 Task: Write profile headline "Software Engineer at DoorDash".
Action: Mouse moved to (702, 86)
Screenshot: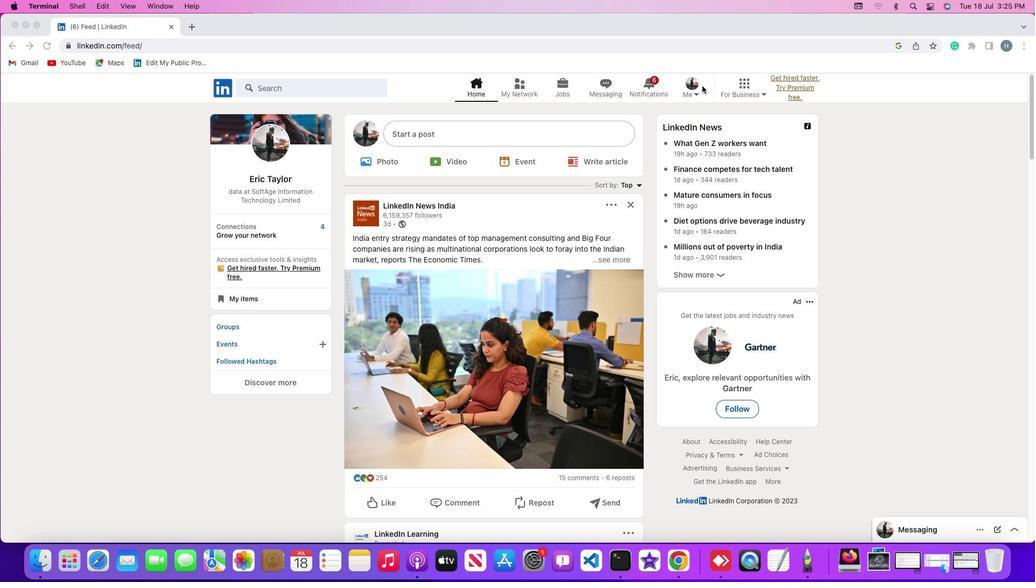 
Action: Mouse pressed left at (702, 86)
Screenshot: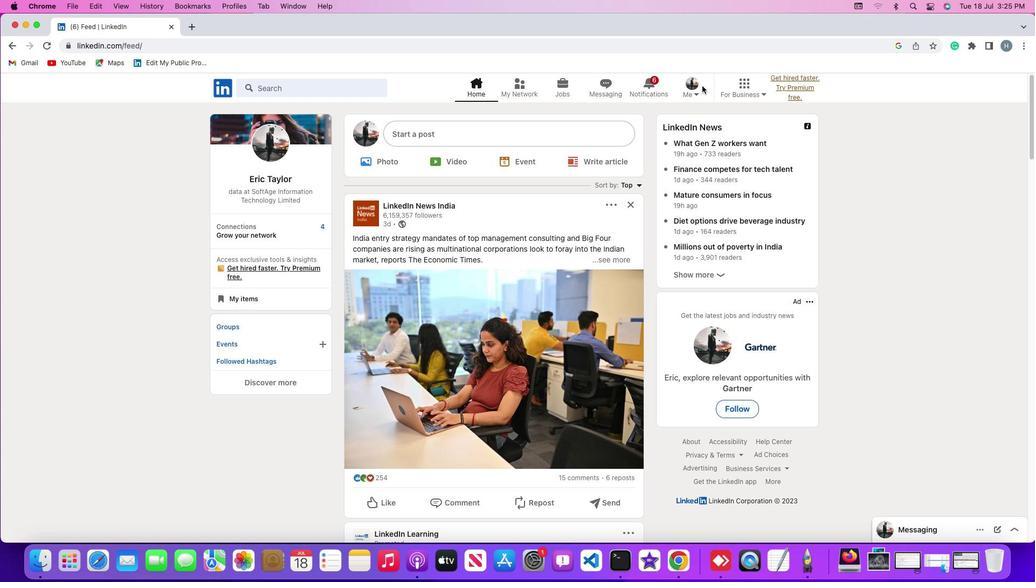 
Action: Mouse moved to (697, 92)
Screenshot: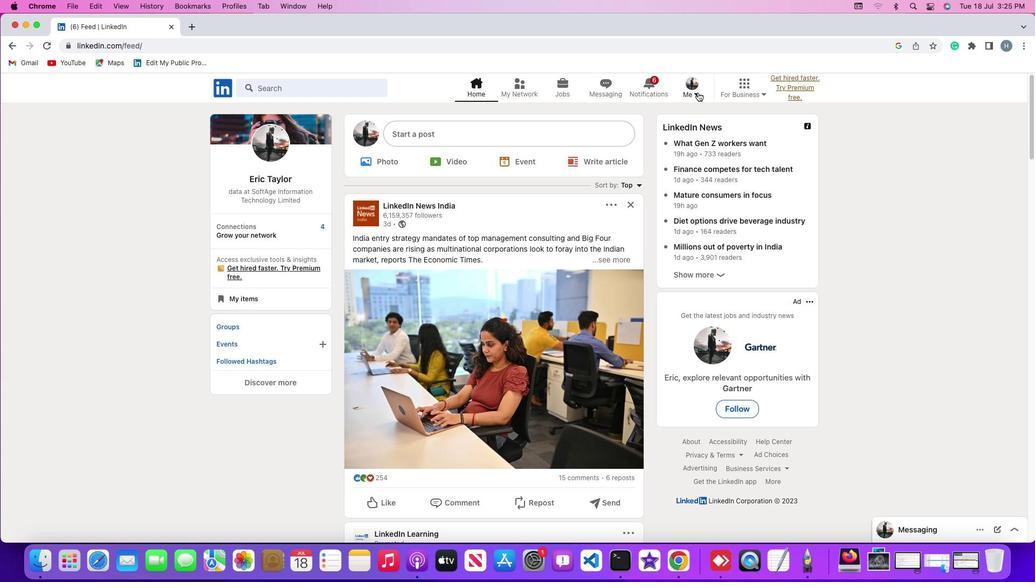 
Action: Mouse pressed left at (697, 92)
Screenshot: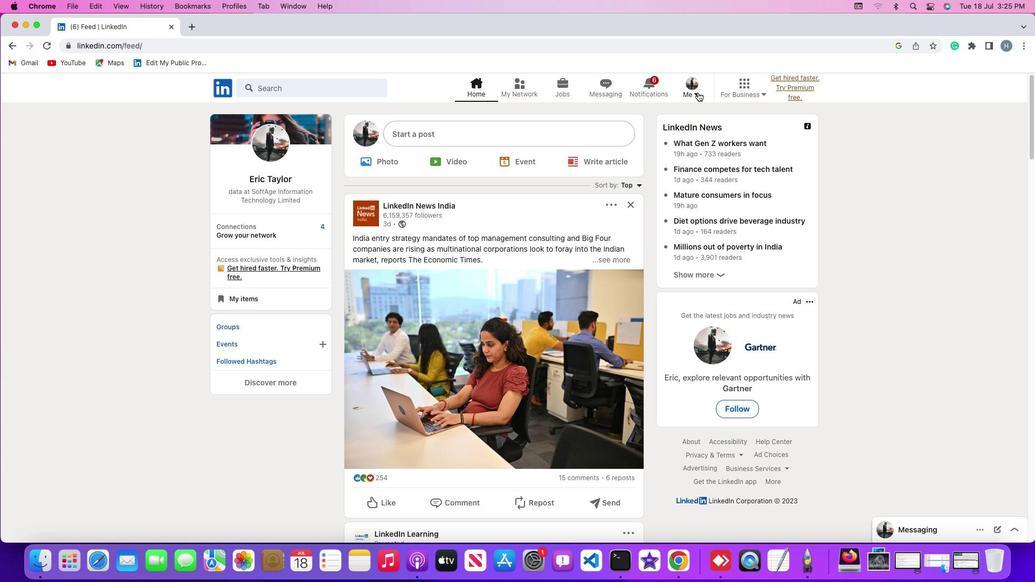 
Action: Mouse moved to (654, 153)
Screenshot: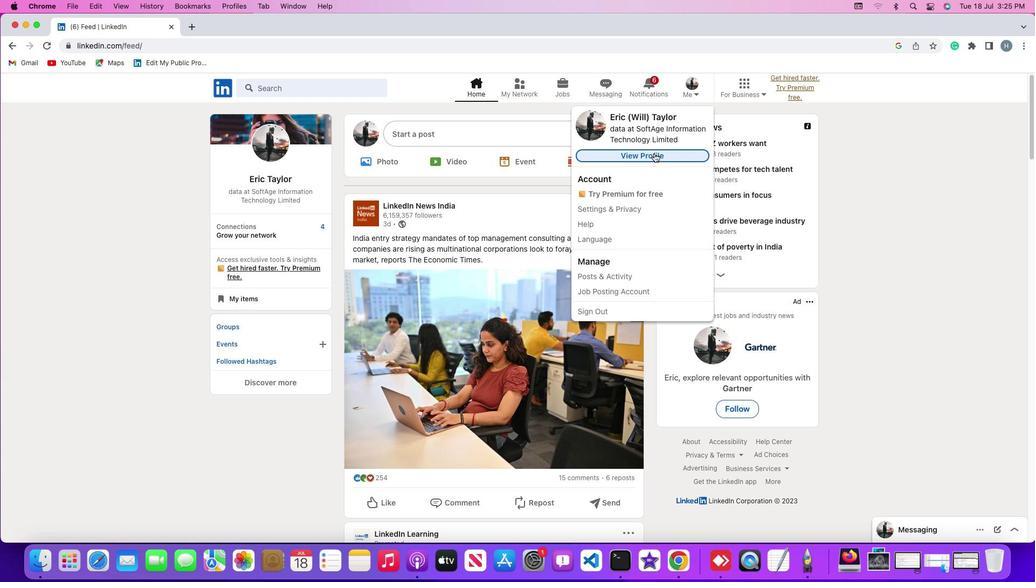 
Action: Mouse pressed left at (654, 153)
Screenshot: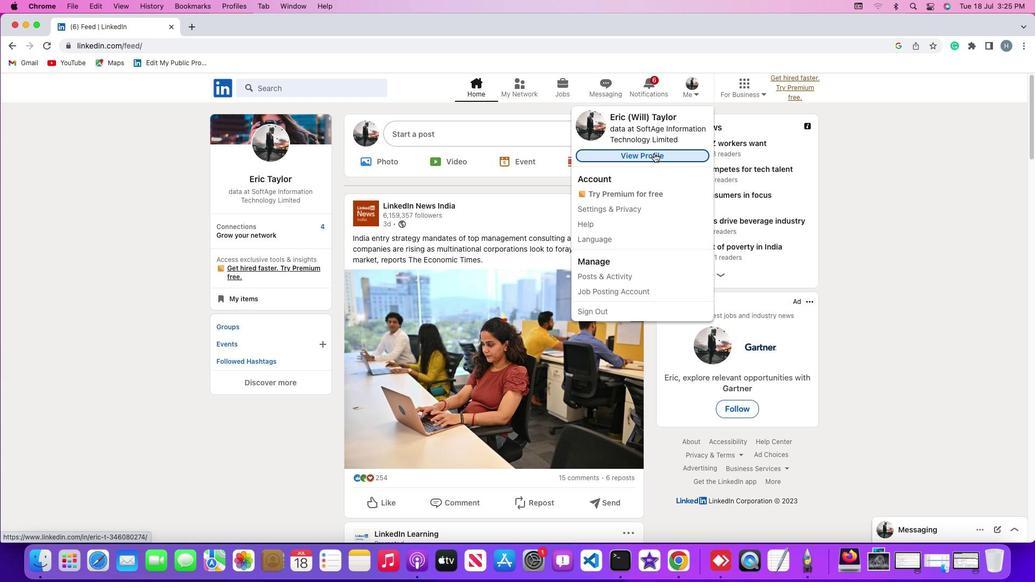 
Action: Mouse moved to (341, 328)
Screenshot: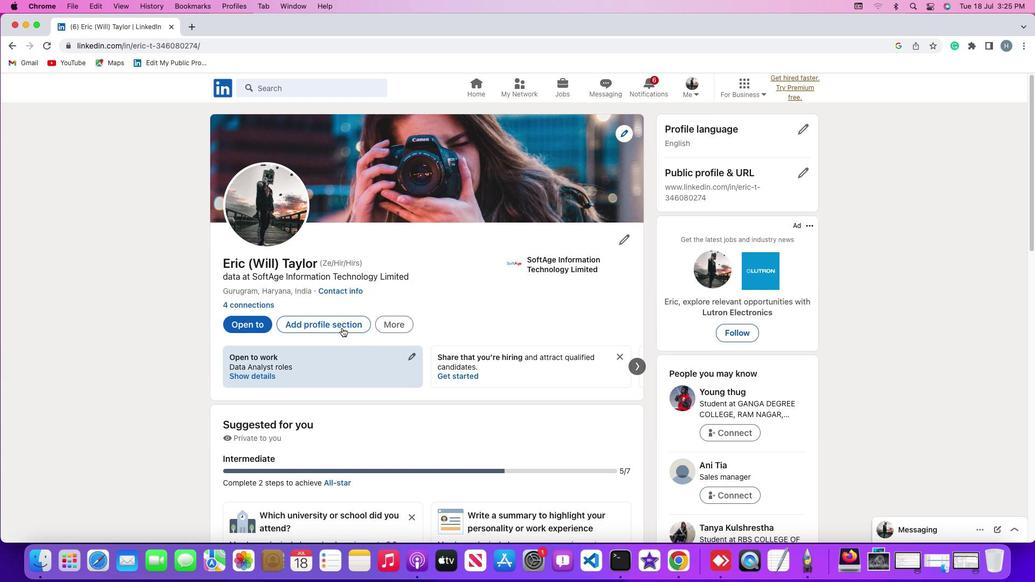 
Action: Mouse pressed left at (341, 328)
Screenshot: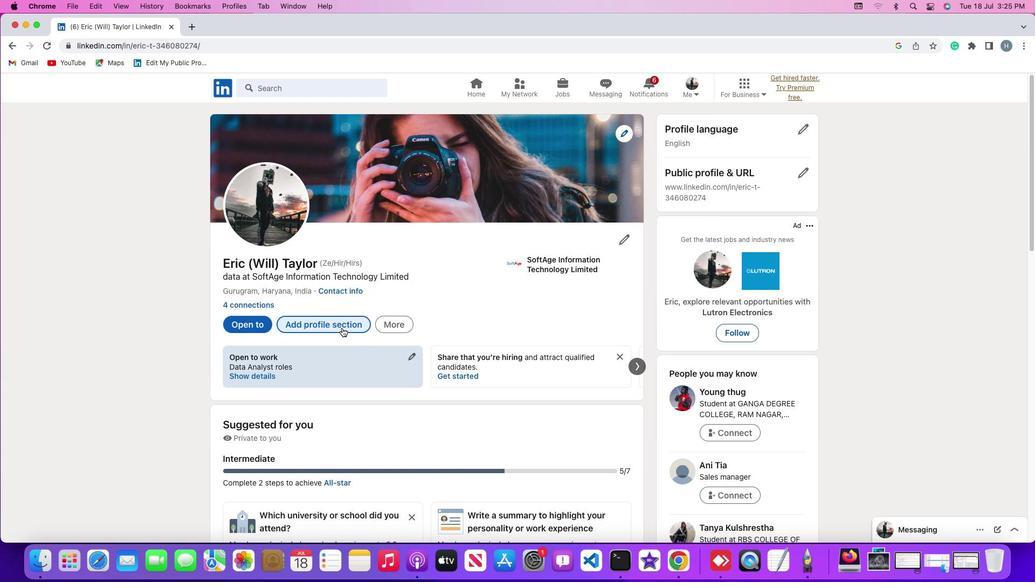 
Action: Mouse moved to (393, 264)
Screenshot: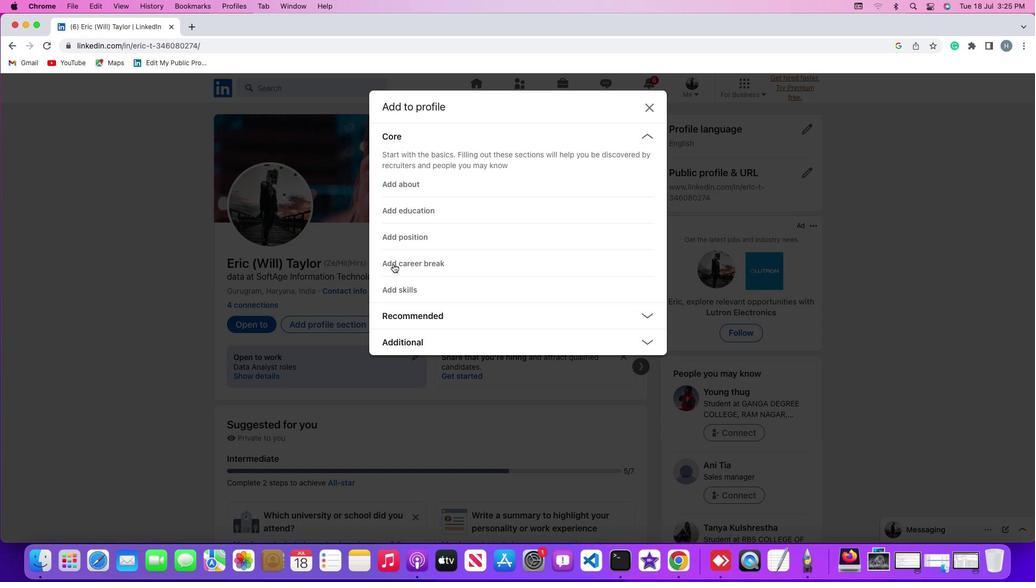 
Action: Mouse pressed left at (393, 264)
Screenshot: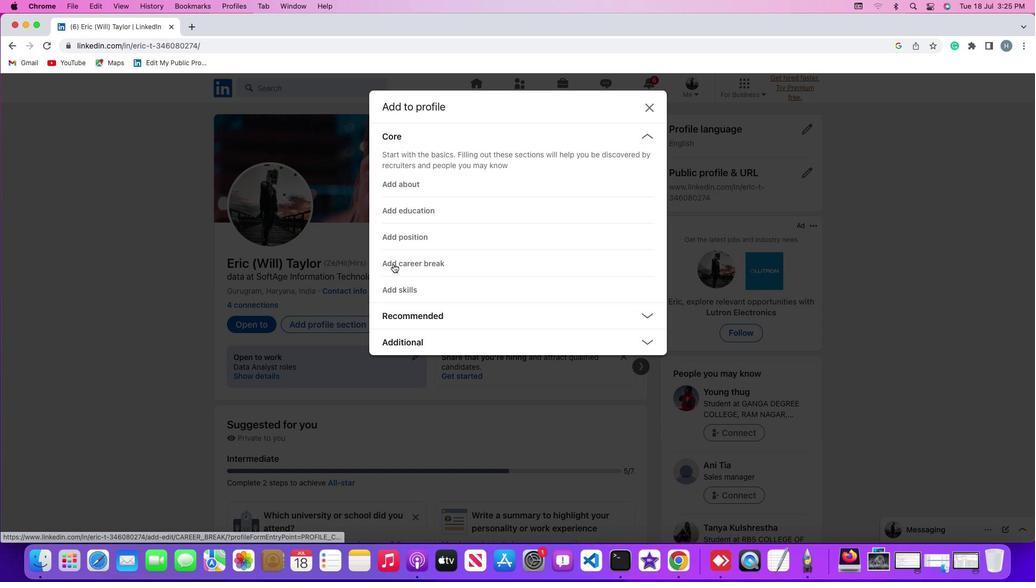 
Action: Mouse moved to (382, 429)
Screenshot: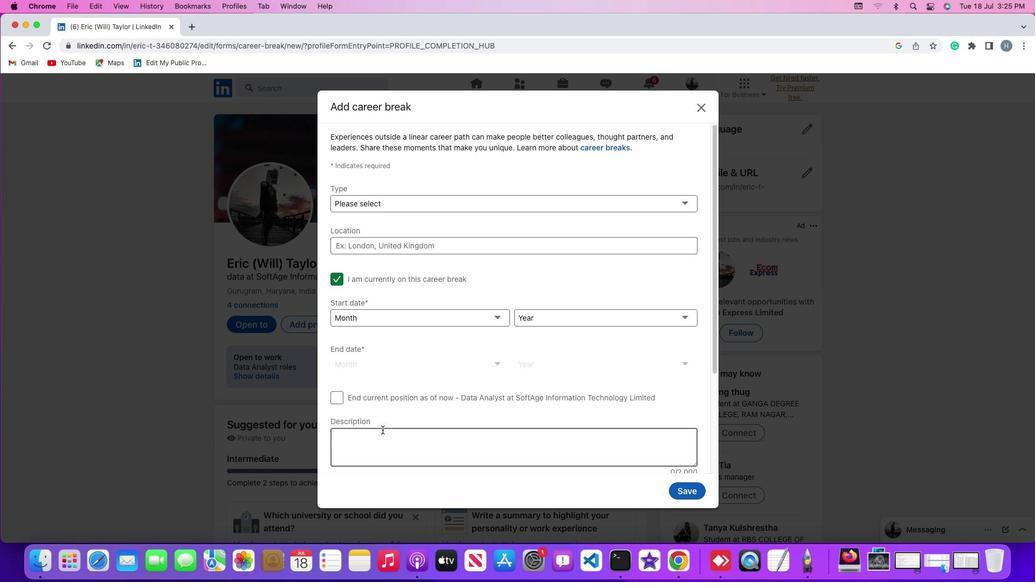 
Action: Mouse scrolled (382, 429) with delta (0, 0)
Screenshot: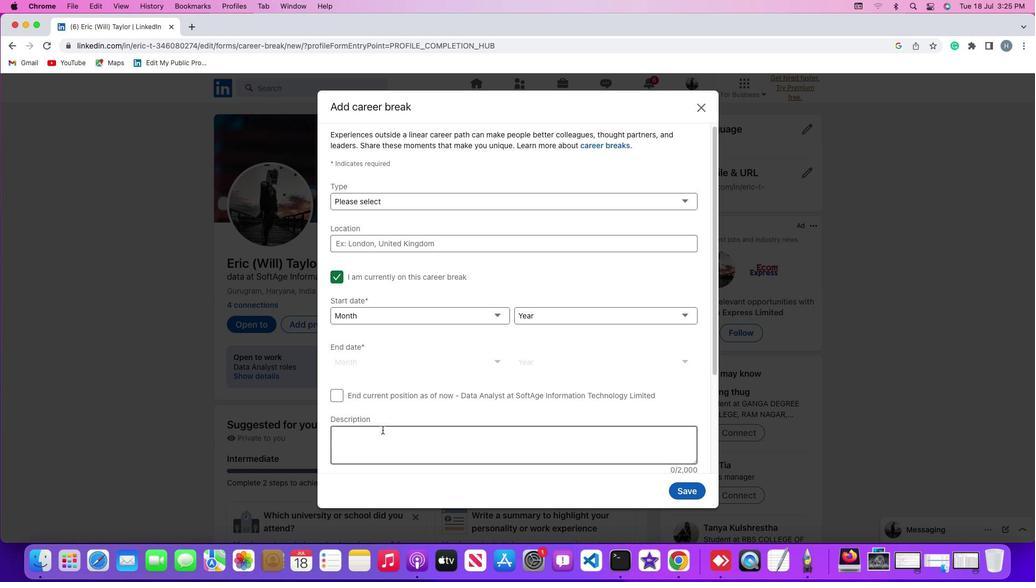 
Action: Mouse scrolled (382, 429) with delta (0, 0)
Screenshot: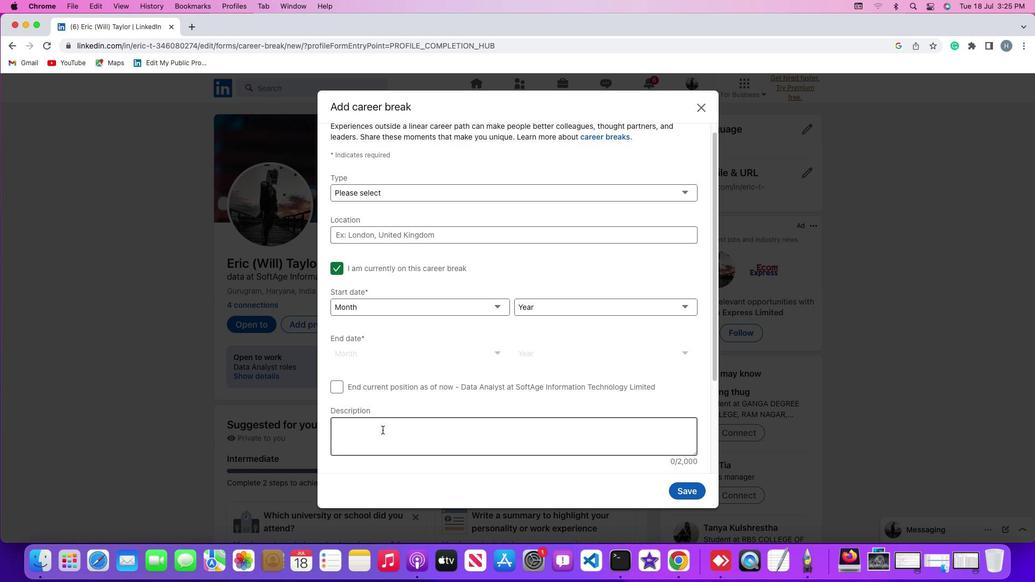 
Action: Mouse scrolled (382, 429) with delta (0, -1)
Screenshot: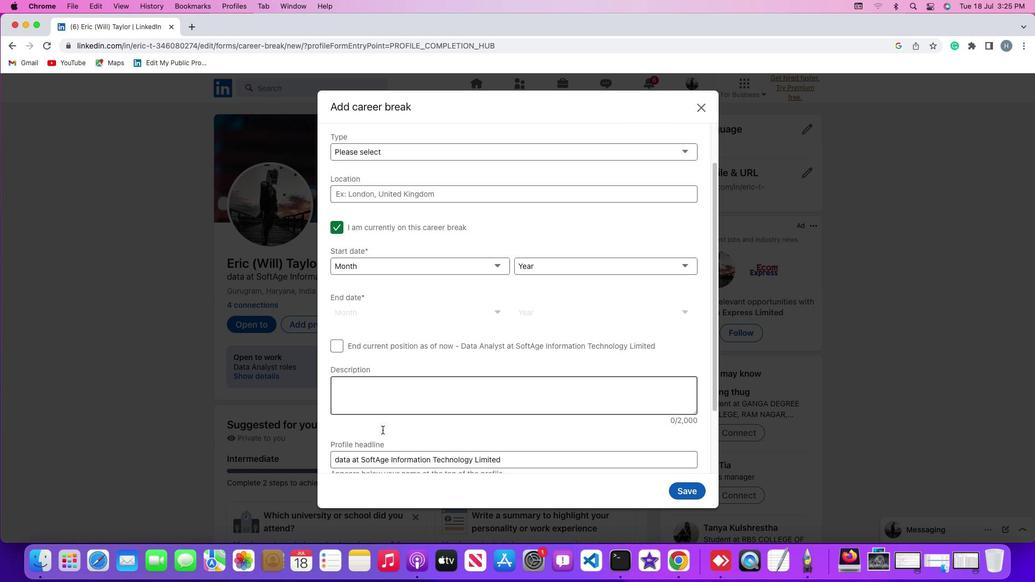 
Action: Mouse scrolled (382, 429) with delta (0, 0)
Screenshot: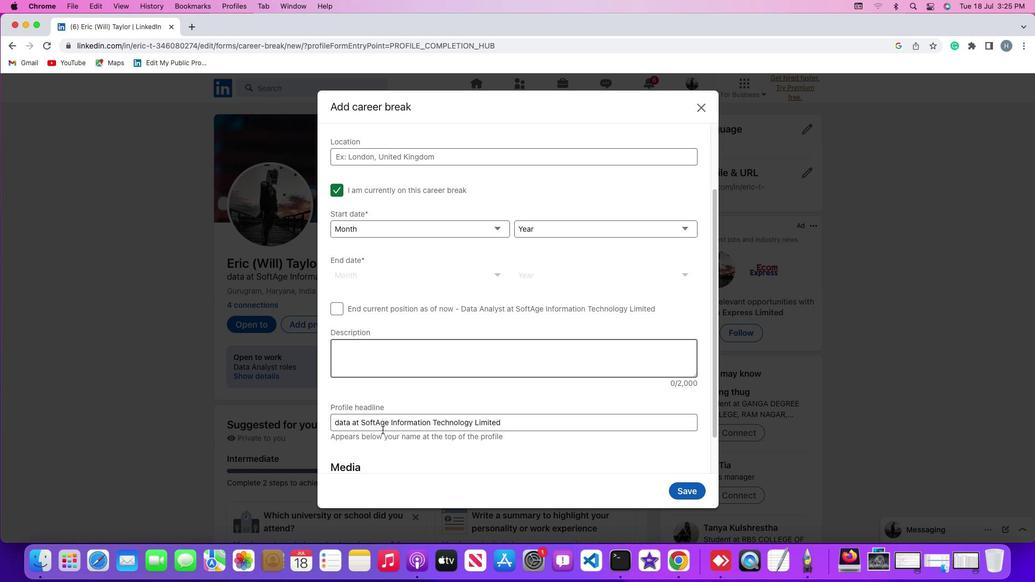 
Action: Mouse scrolled (382, 429) with delta (0, 0)
Screenshot: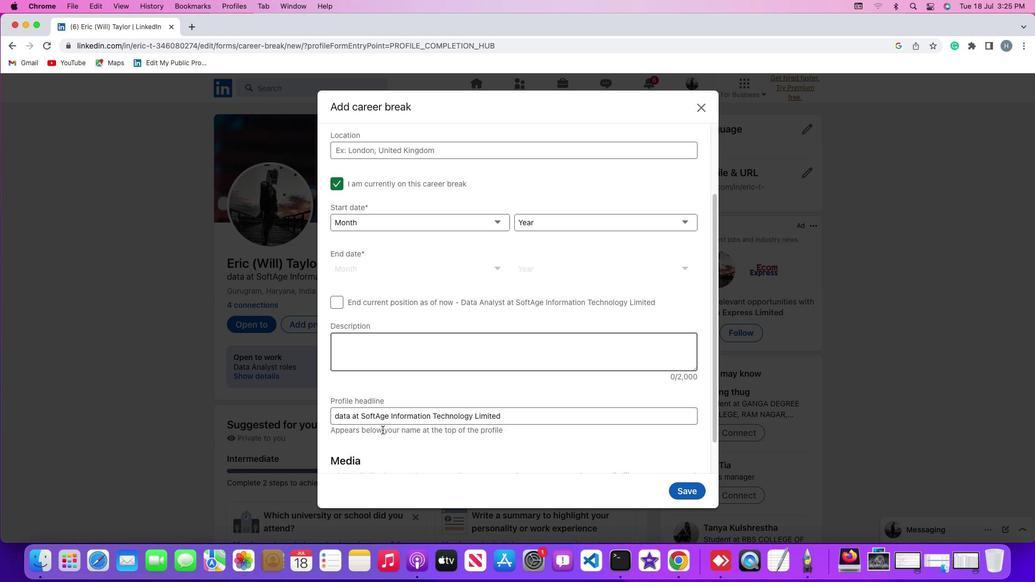 
Action: Mouse scrolled (382, 429) with delta (0, -1)
Screenshot: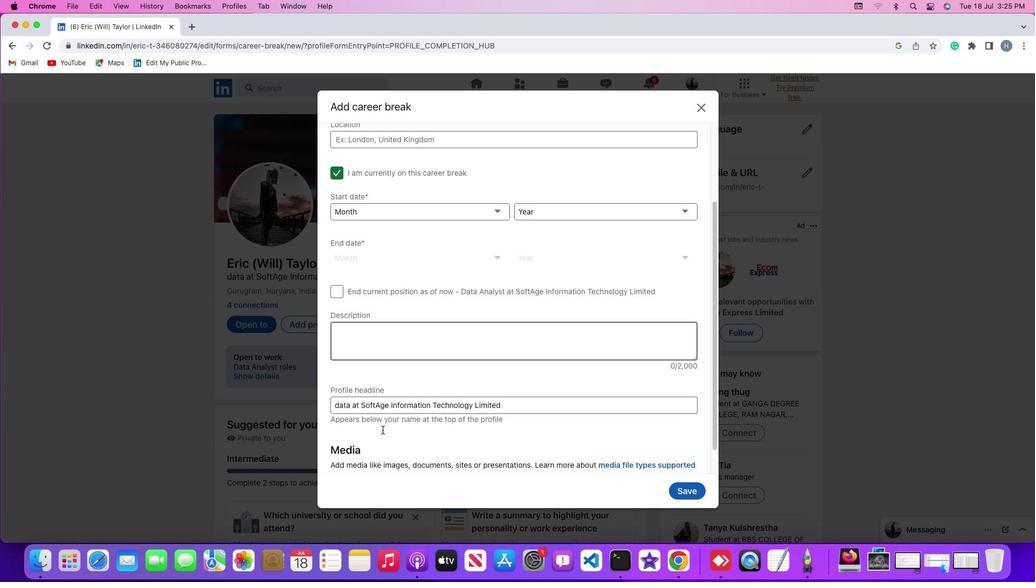 
Action: Mouse moved to (507, 376)
Screenshot: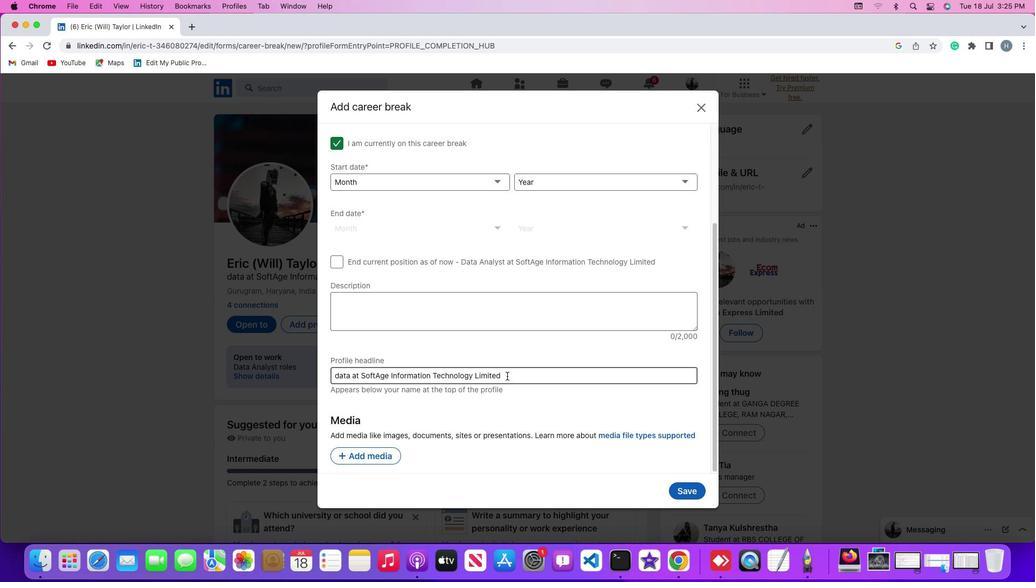 
Action: Mouse pressed left at (507, 376)
Screenshot: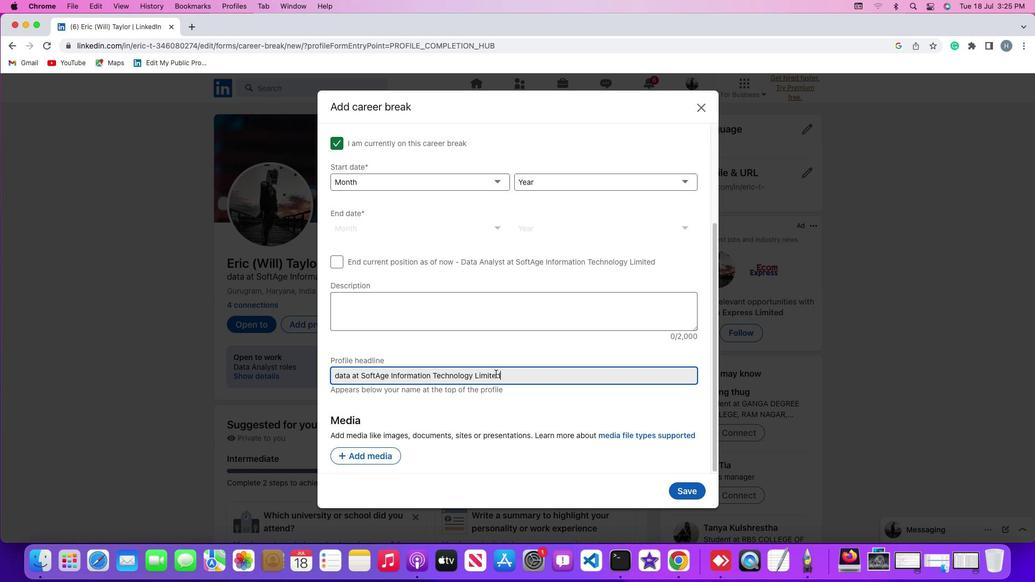 
Action: Mouse moved to (414, 340)
Screenshot: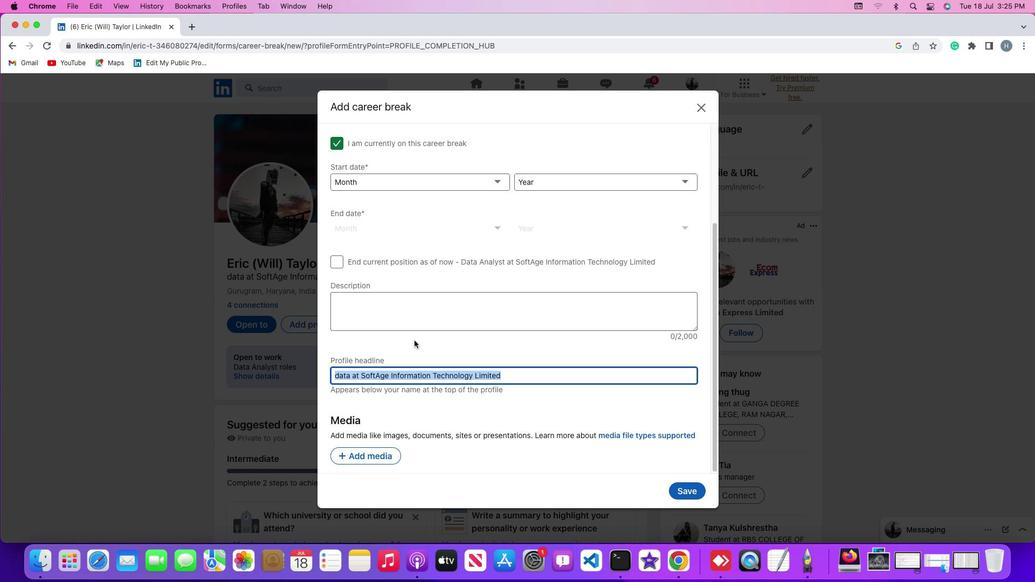 
Action: Key pressed Key.shift'S''o''f''t''w''a''r''e'Key.spaceKey.shift'E''n''g''i''n''e''e''r'Key.space'a''t'Key.spaceKey.shift'D''o''o''r'Key.shift'D''a''s''h'
Screenshot: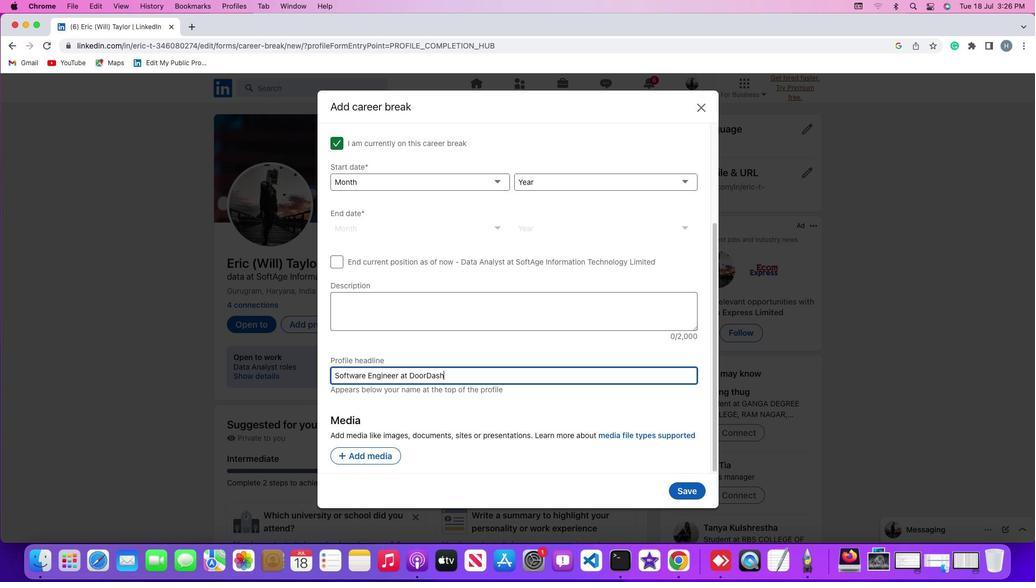 
